 Task: Add a field from the Popular template Effort Level a blank project BlueChipper
Action: Mouse moved to (1198, 107)
Screenshot: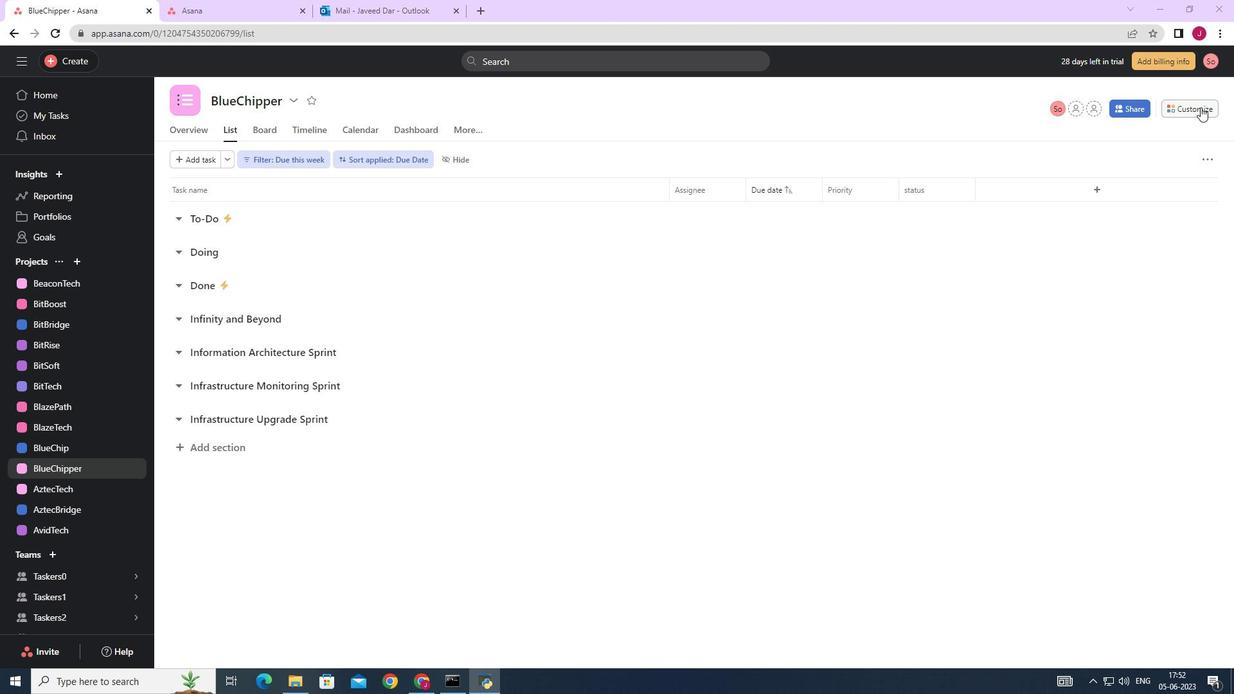 
Action: Mouse pressed left at (1198, 107)
Screenshot: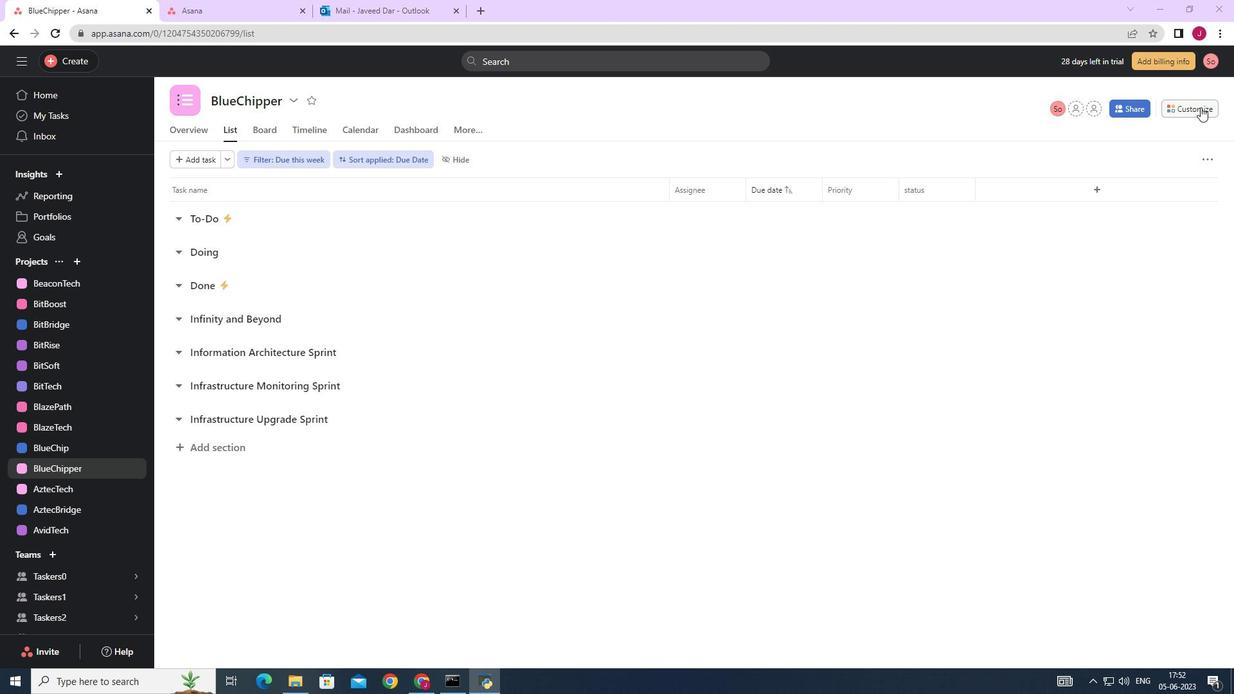 
Action: Mouse moved to (1054, 259)
Screenshot: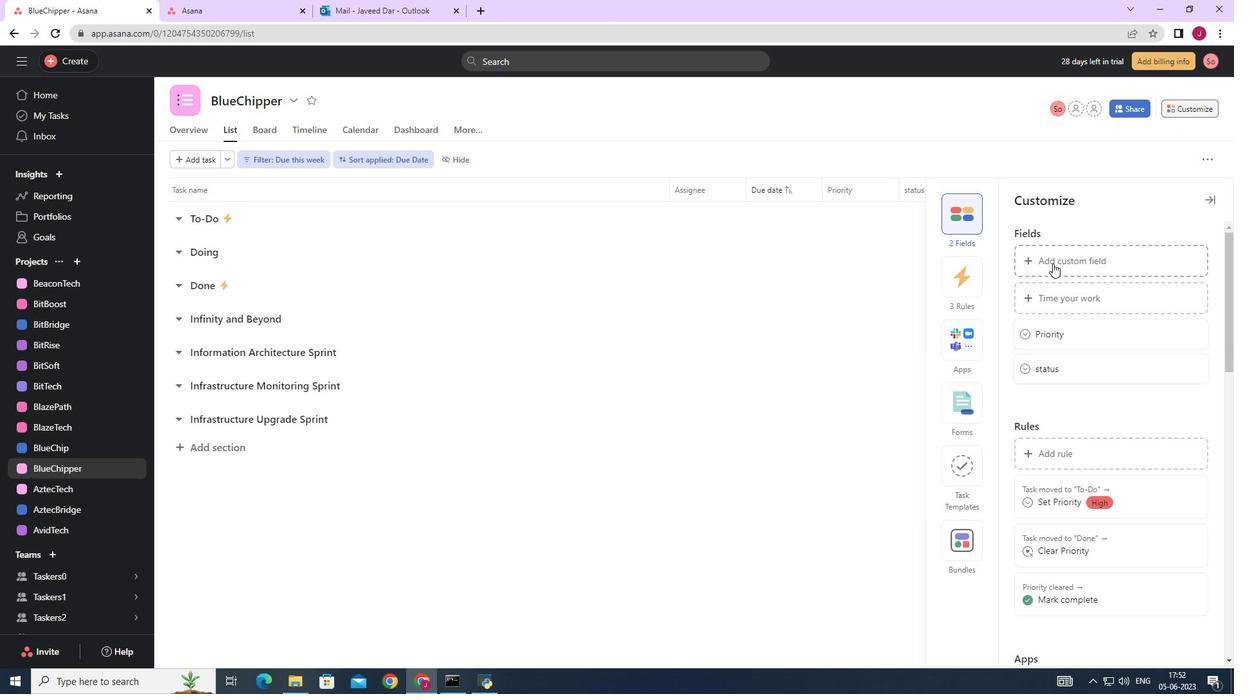 
Action: Mouse pressed left at (1054, 259)
Screenshot: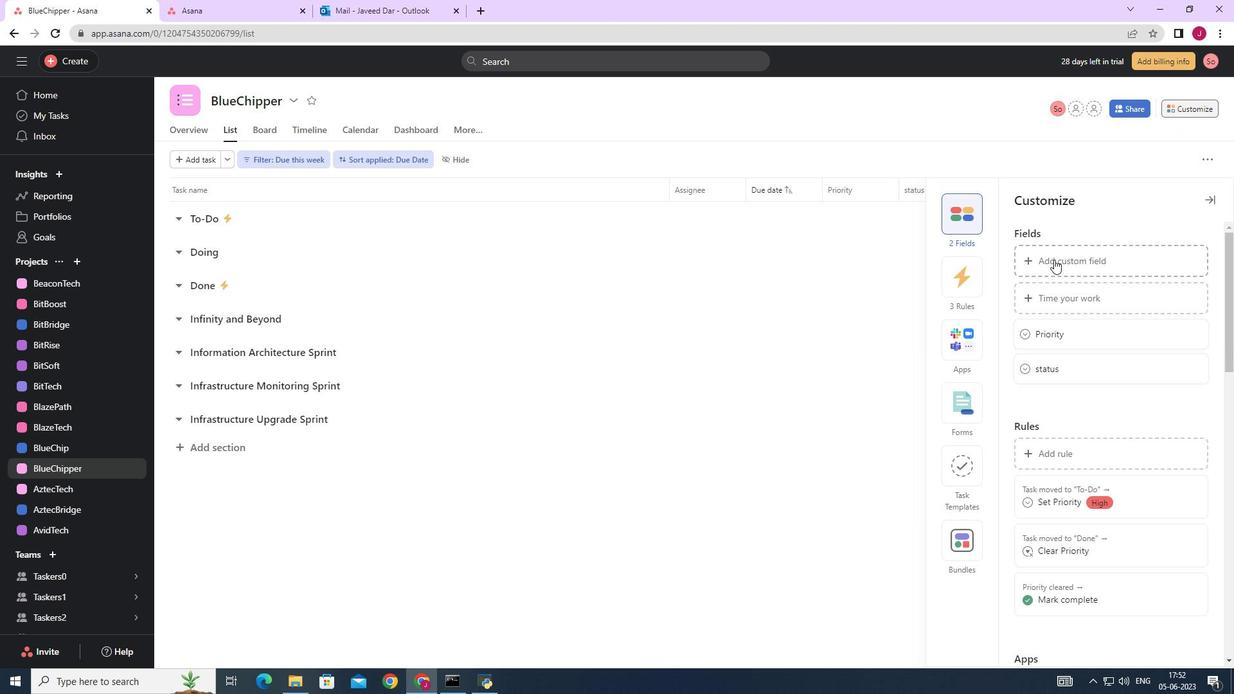 
Action: Mouse moved to (603, 198)
Screenshot: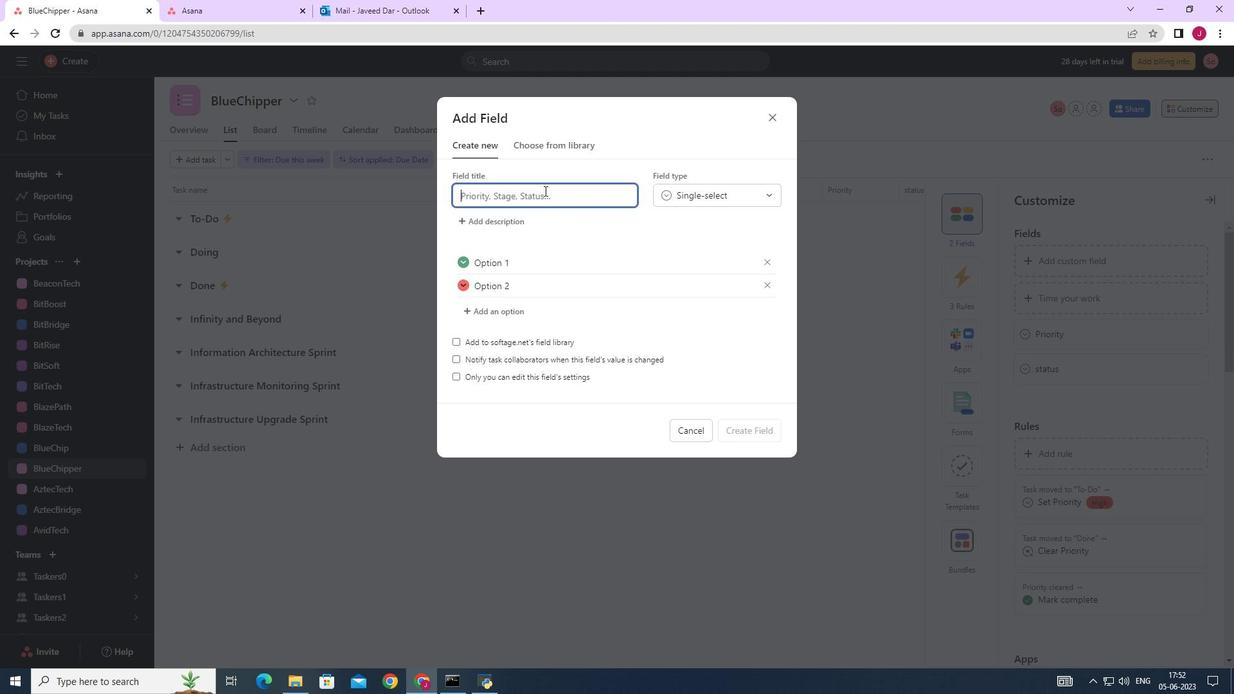 
Action: Key pressed <Key.caps_lock>E<Key.caps_lock>ffort<Key.space><Key.caps_lock>L<Key.caps_lock>evel
Screenshot: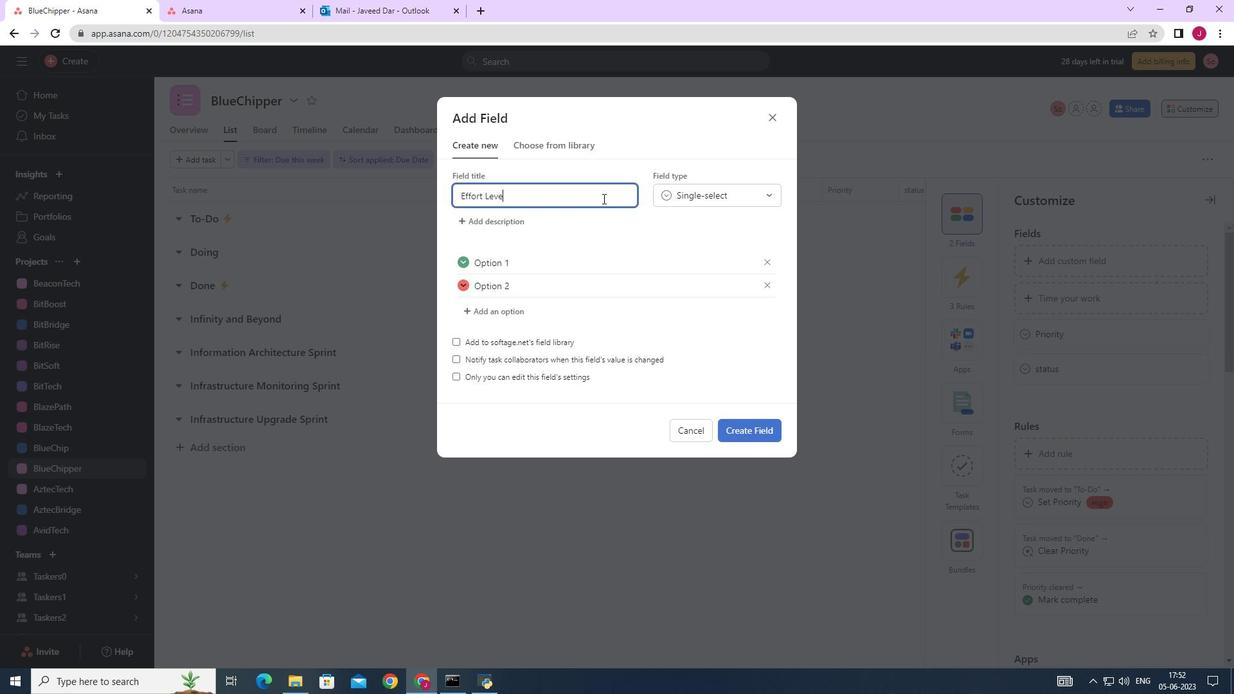 
Action: Mouse moved to (757, 428)
Screenshot: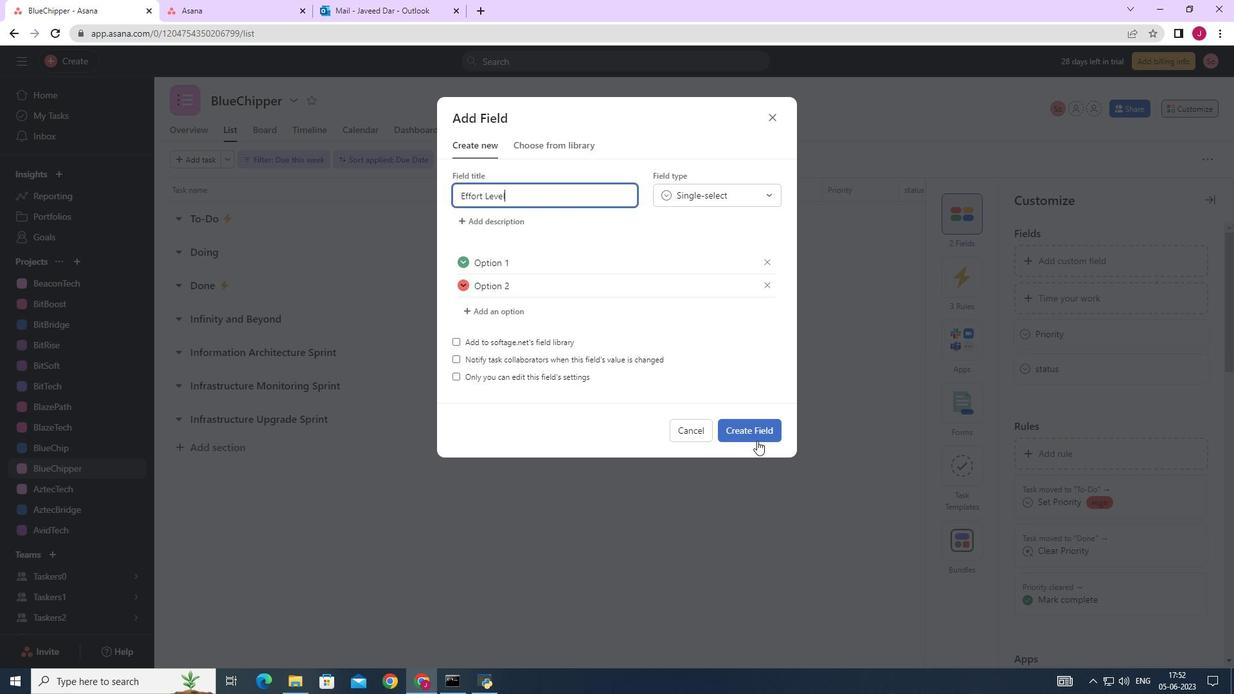 
Action: Mouse pressed left at (757, 428)
Screenshot: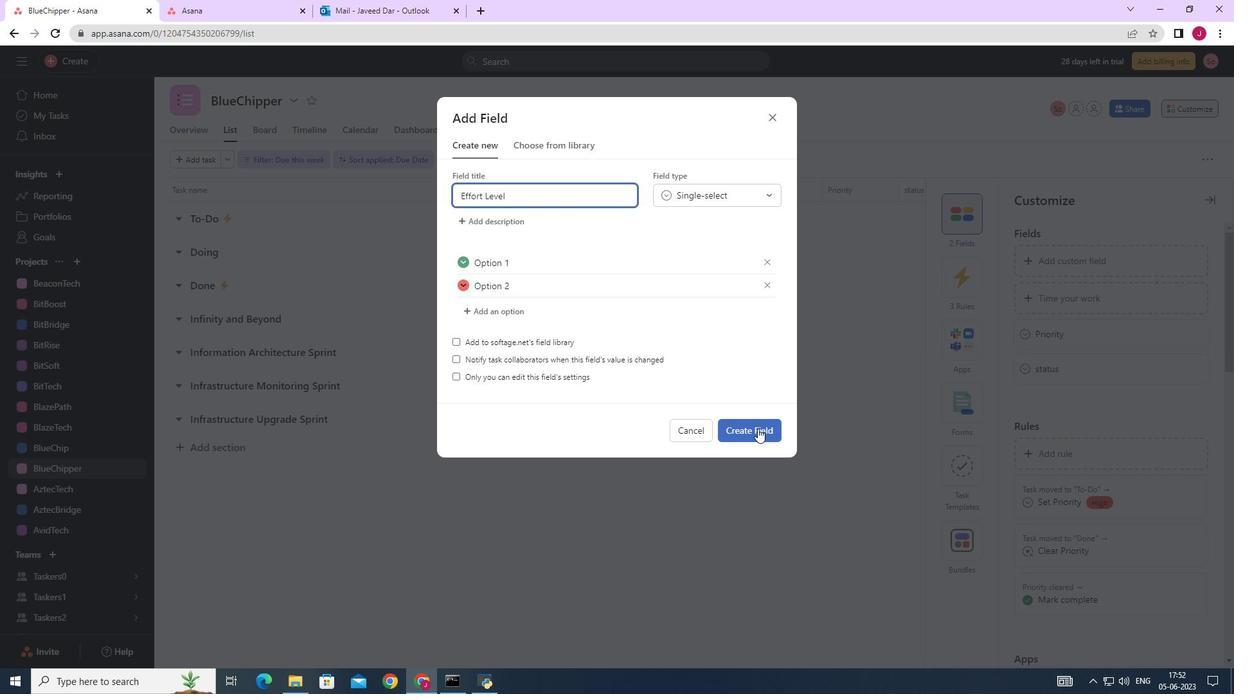 
Action: Mouse moved to (799, 382)
Screenshot: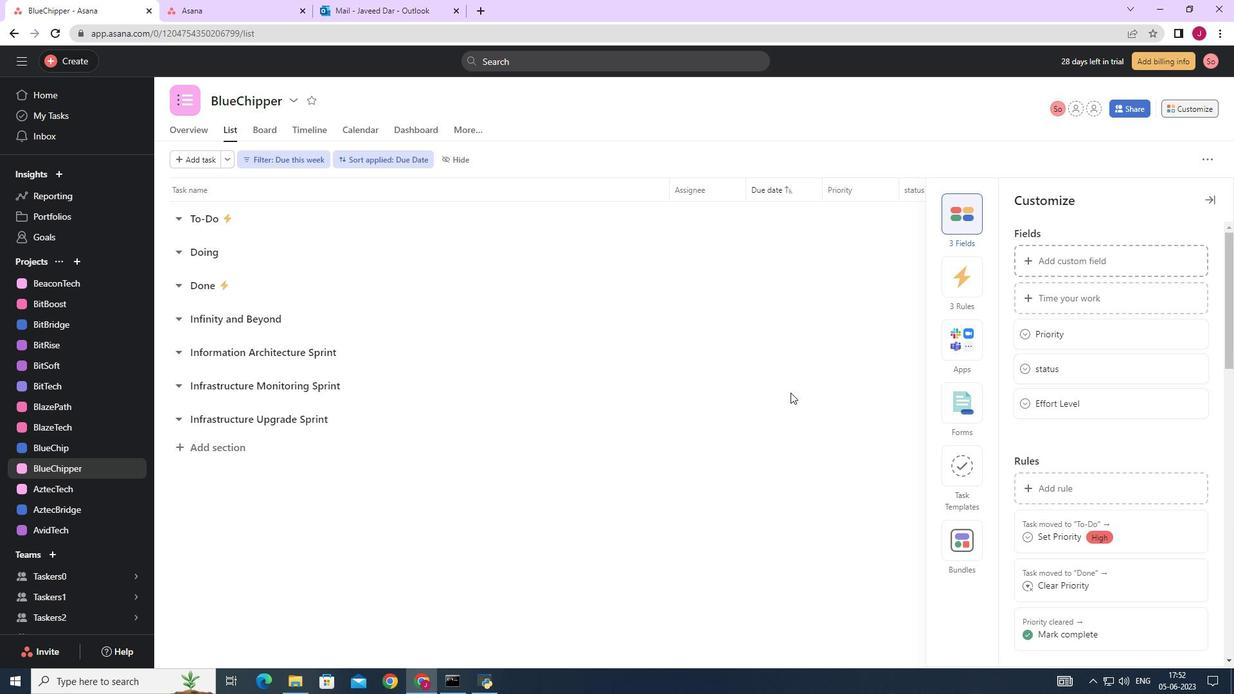 
